 Task: Add Attachment from Google Drive to Card Card0000000071 in Board Board0000000018 in Workspace WS0000000006 in Trello. Add Cover Orange to Card Card0000000071 in Board Board0000000018 in Workspace WS0000000006 in Trello. Add "Add Label …" with "Title" Title0000000071 to Button Button0000000071 to Card Card0000000071 in Board Board0000000018 in Workspace WS0000000006 in Trello. Add Description DS0000000071 to Card Card0000000071 in Board Board0000000018 in Workspace WS0000000006 in Trello. Add Comment CM0000000071 to Card Card0000000071 in Board Board0000000018 in Workspace WS0000000006 in Trello
Action: Mouse moved to (661, 309)
Screenshot: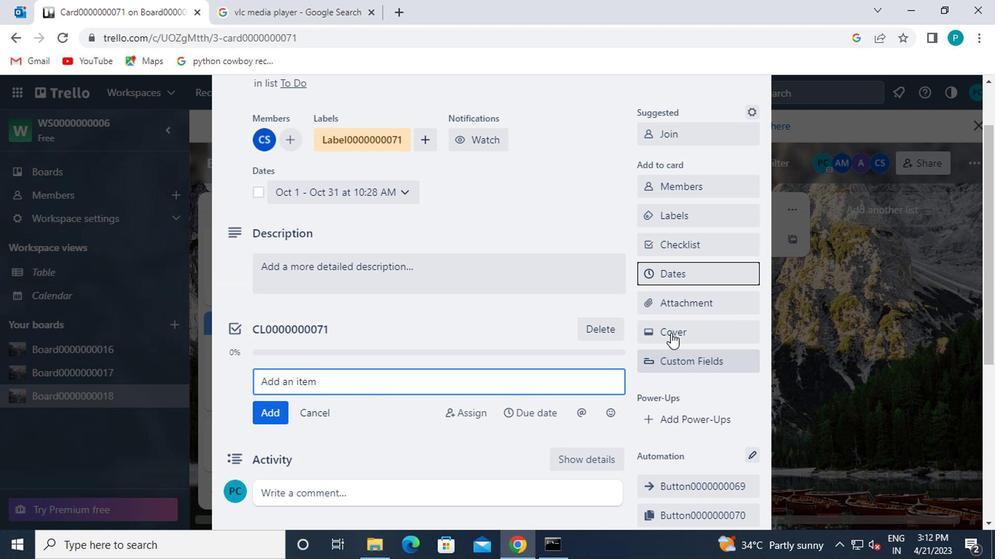 
Action: Mouse pressed left at (661, 309)
Screenshot: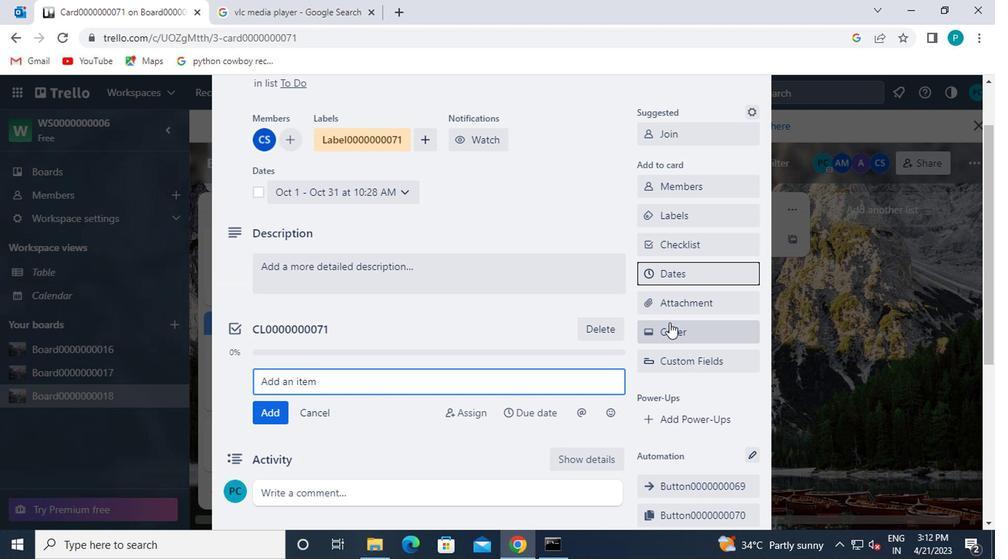 
Action: Mouse moved to (668, 209)
Screenshot: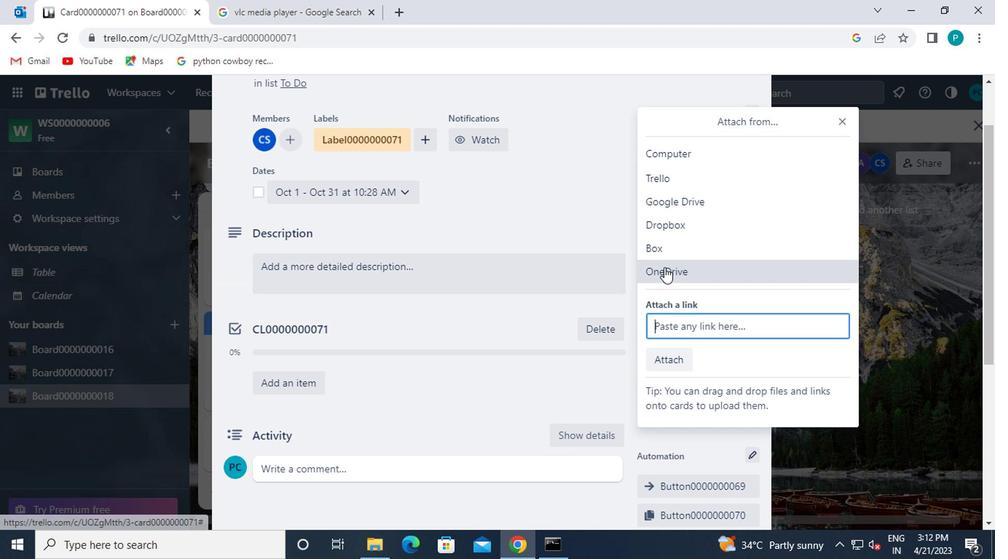 
Action: Mouse pressed left at (668, 209)
Screenshot: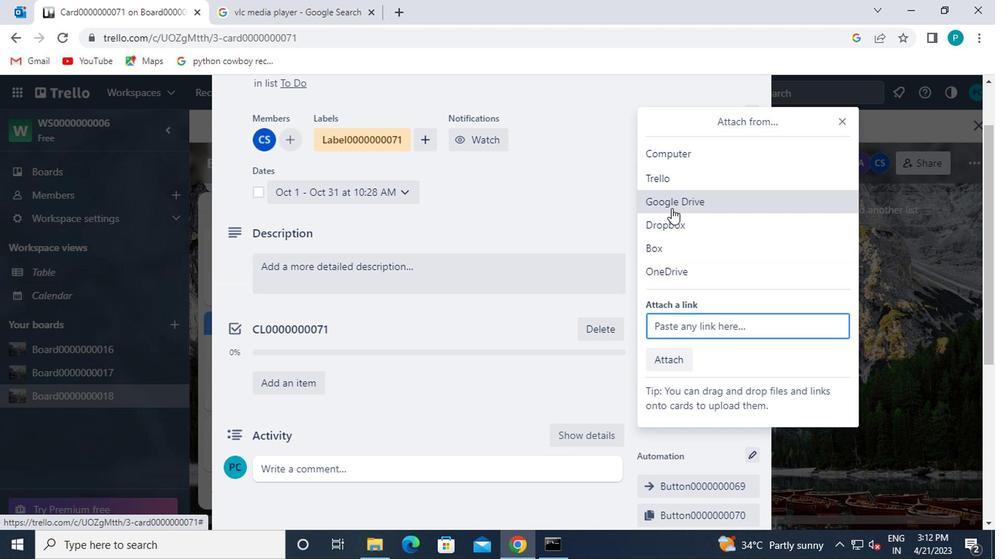 
Action: Mouse moved to (311, 352)
Screenshot: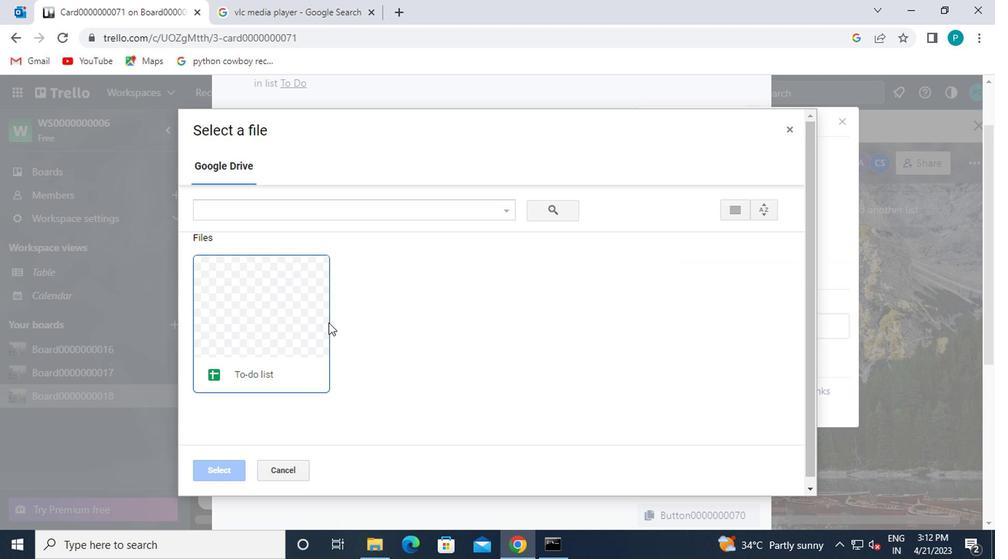 
Action: Mouse pressed left at (311, 352)
Screenshot: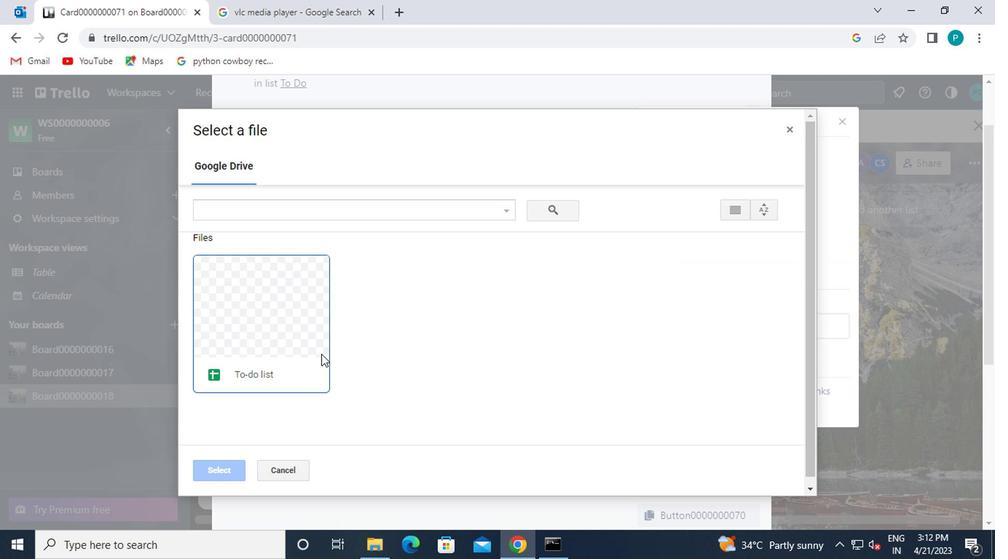 
Action: Mouse moved to (221, 476)
Screenshot: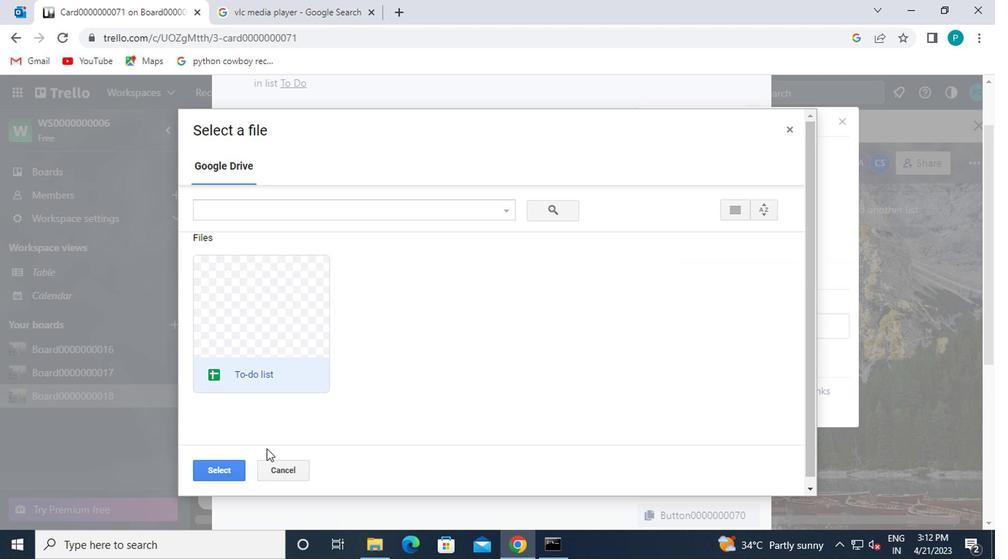 
Action: Mouse pressed left at (221, 476)
Screenshot: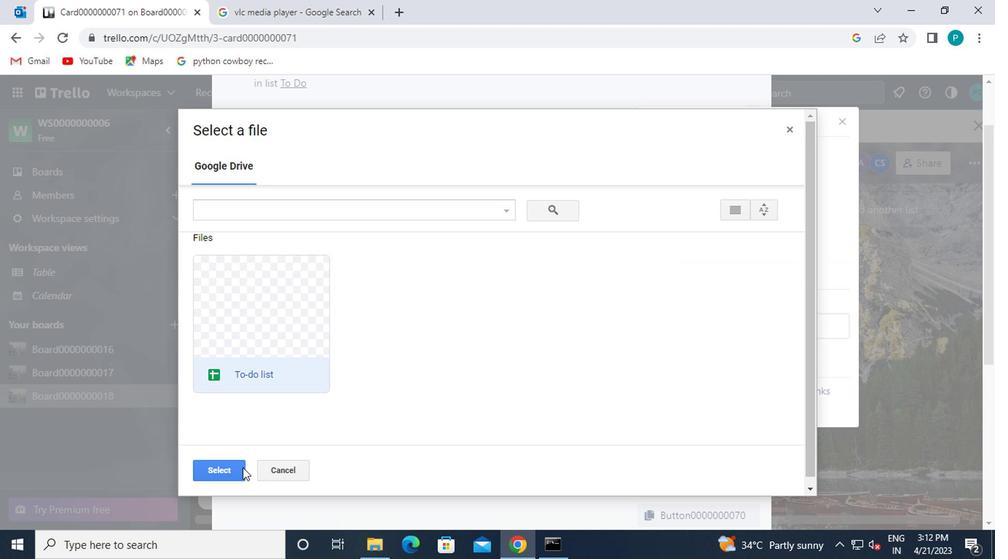 
Action: Mouse moved to (722, 327)
Screenshot: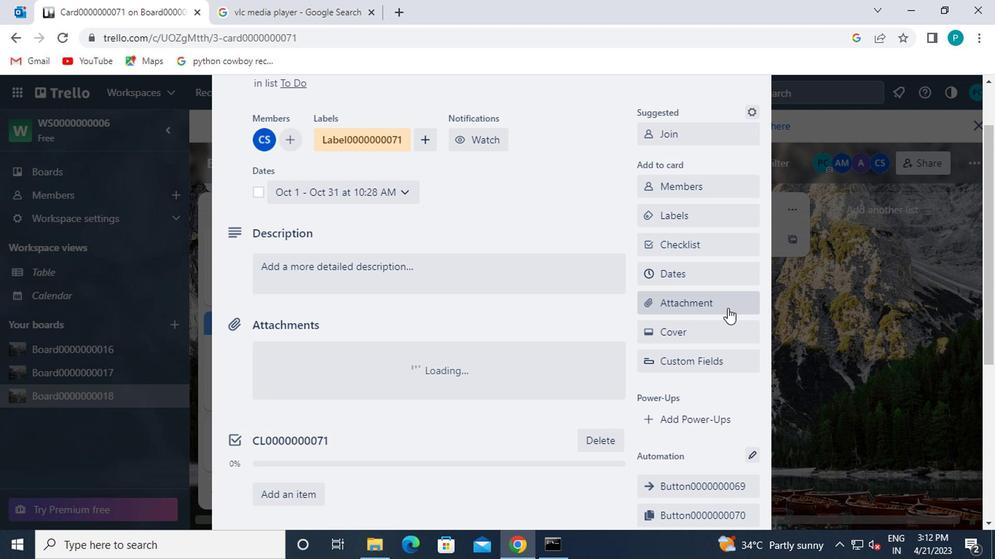 
Action: Mouse pressed left at (722, 327)
Screenshot: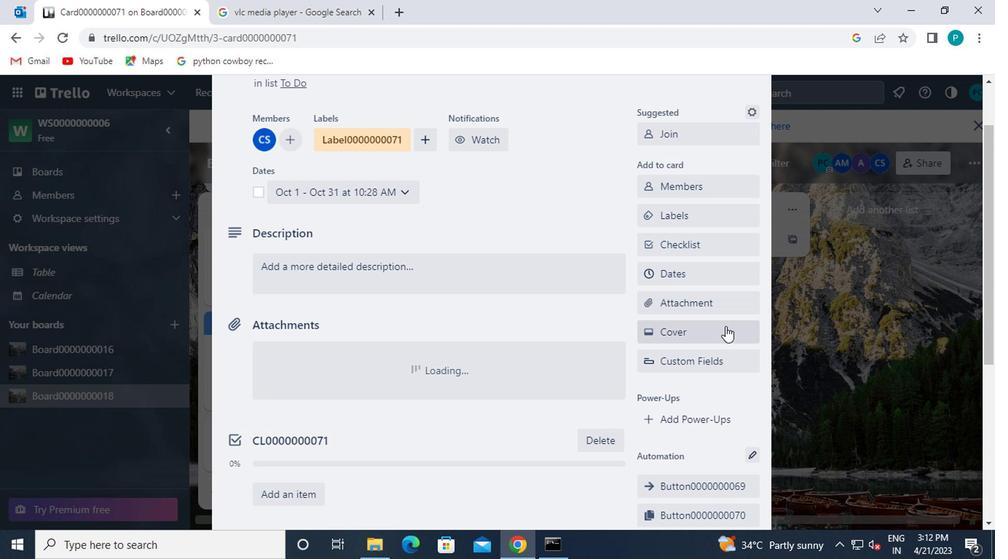 
Action: Mouse moved to (735, 252)
Screenshot: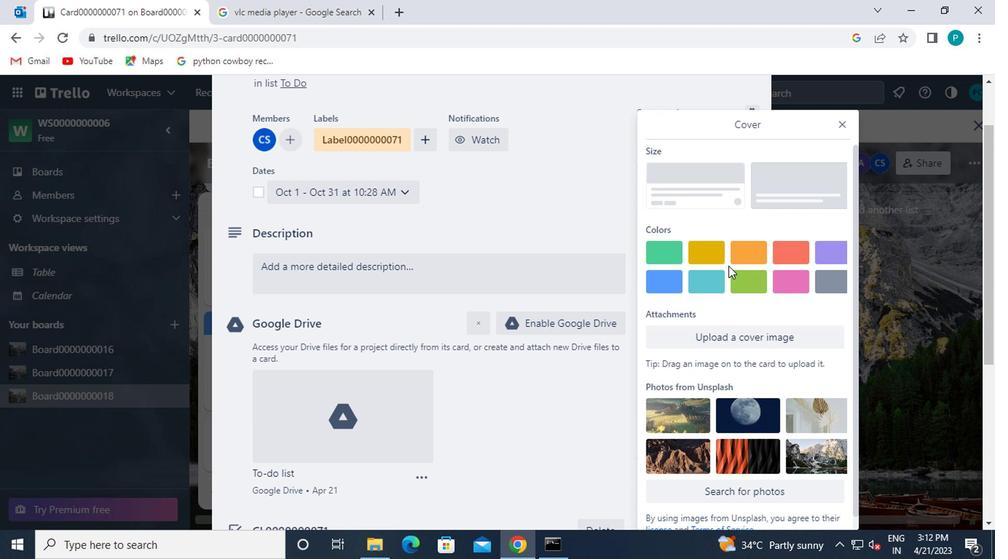 
Action: Mouse pressed left at (735, 252)
Screenshot: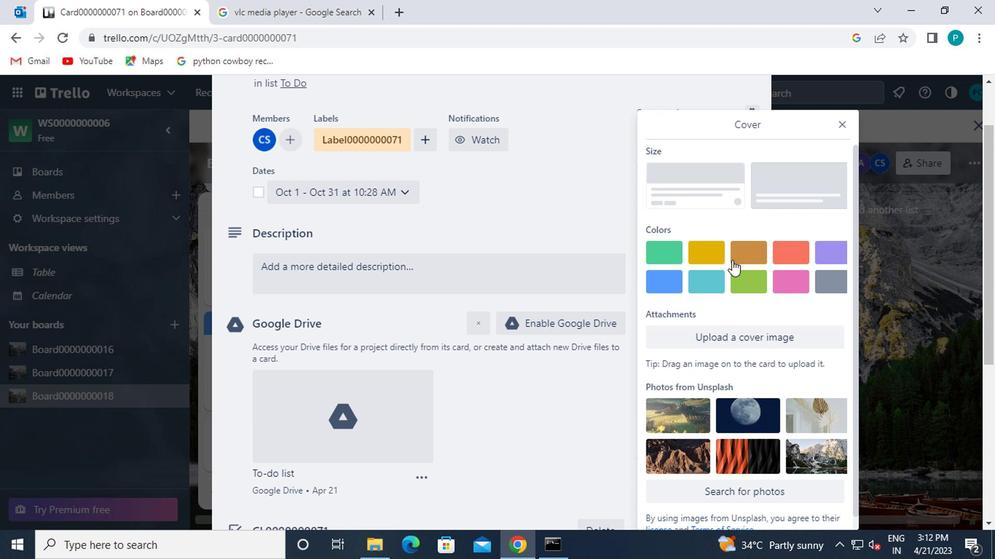 
Action: Mouse moved to (831, 122)
Screenshot: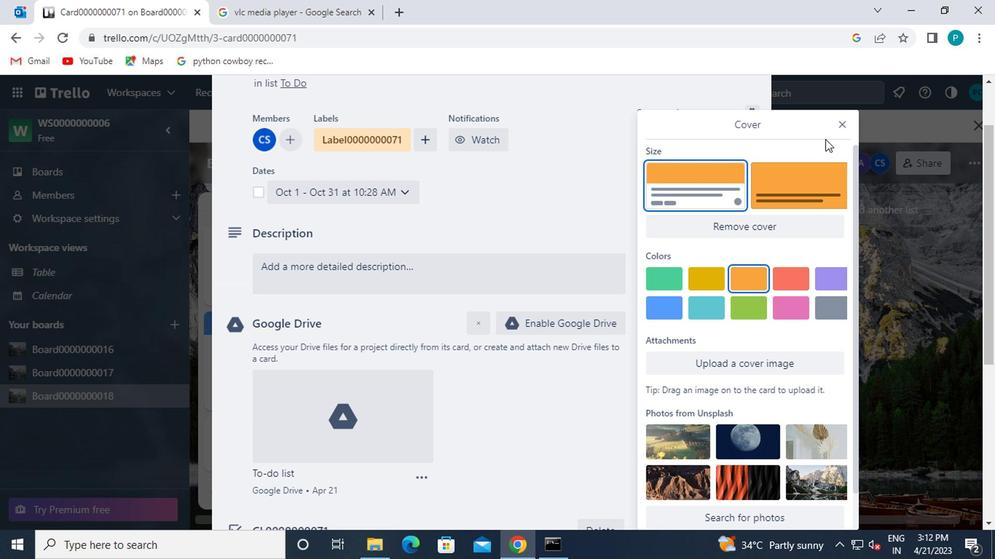
Action: Mouse pressed left at (831, 122)
Screenshot: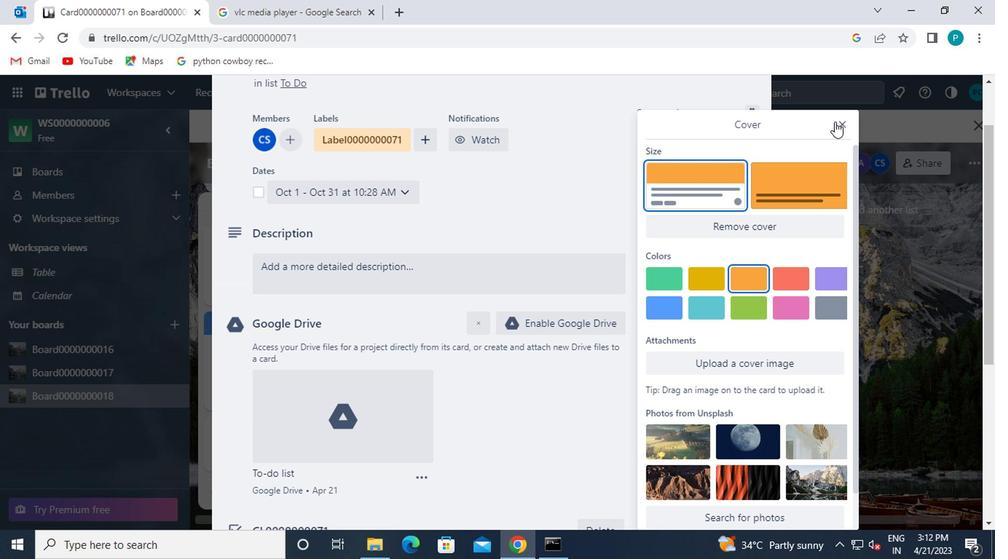 
Action: Mouse moved to (585, 385)
Screenshot: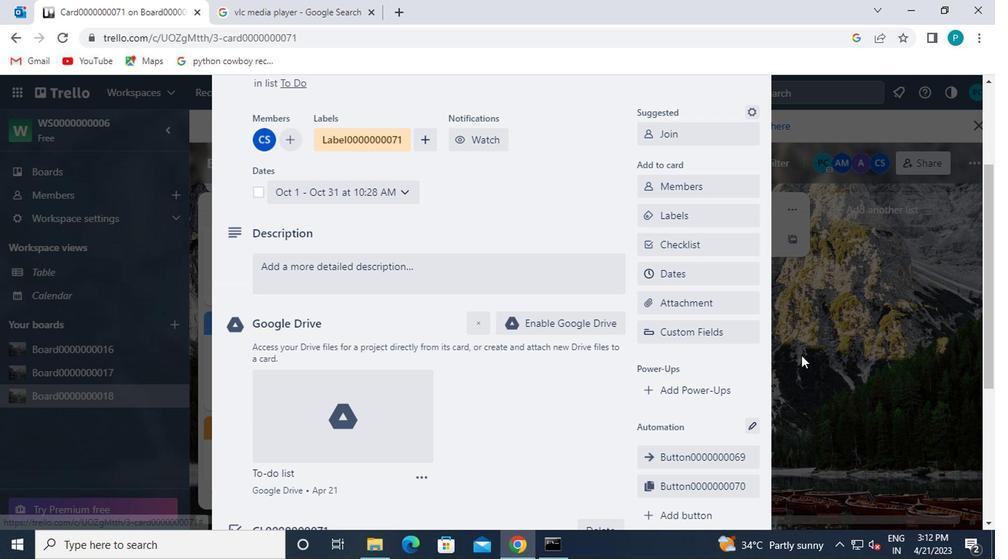
Action: Mouse scrolled (585, 384) with delta (0, -1)
Screenshot: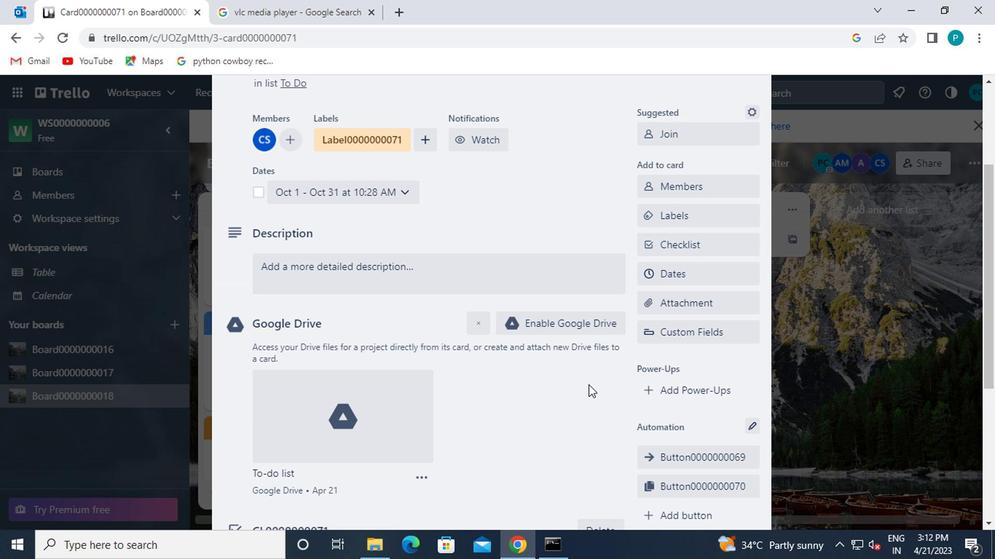 
Action: Mouse moved to (666, 442)
Screenshot: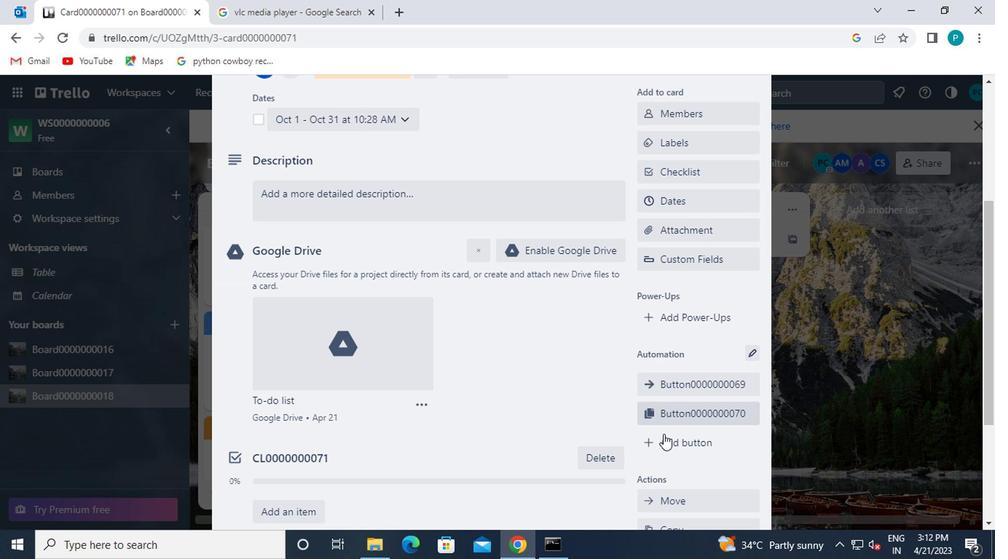 
Action: Mouse pressed left at (666, 442)
Screenshot: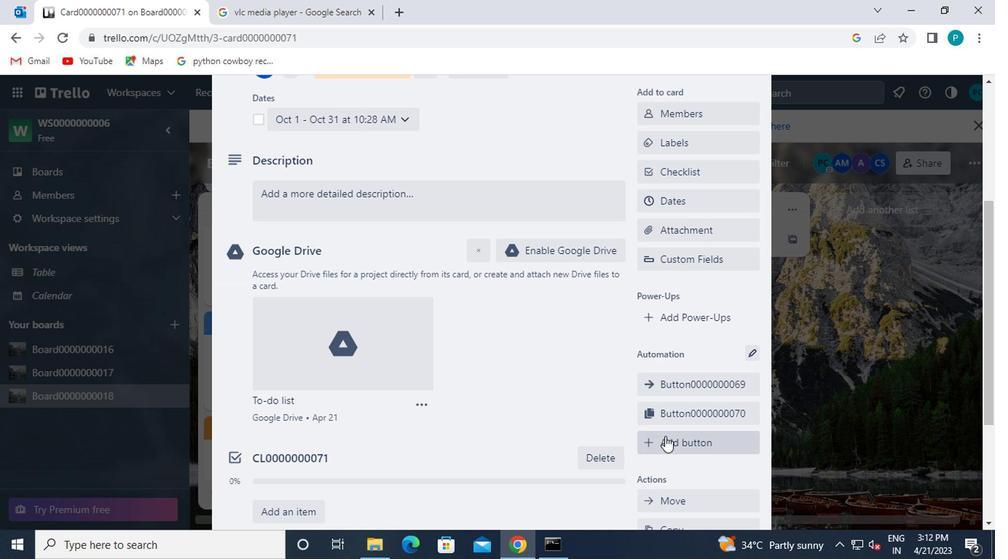
Action: Mouse moved to (680, 248)
Screenshot: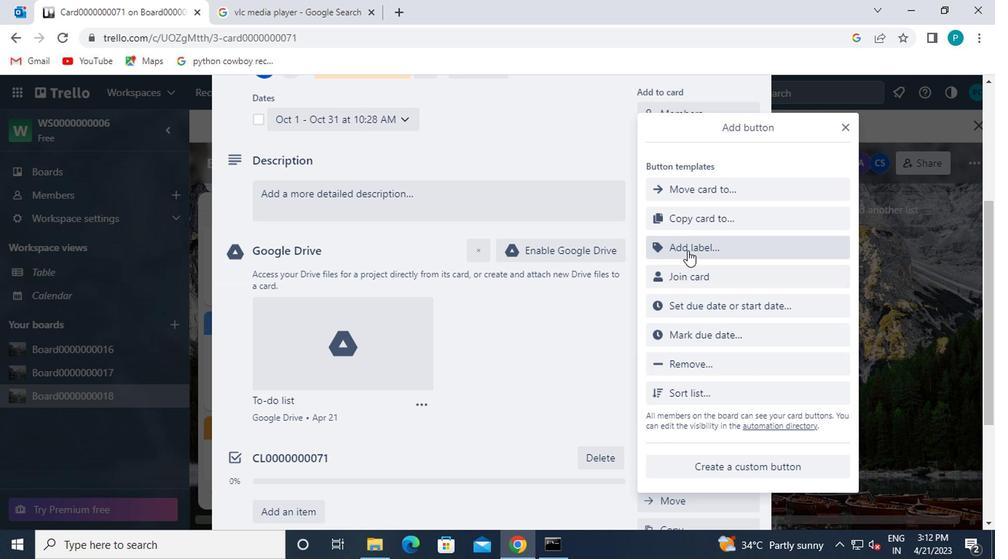 
Action: Mouse pressed left at (680, 248)
Screenshot: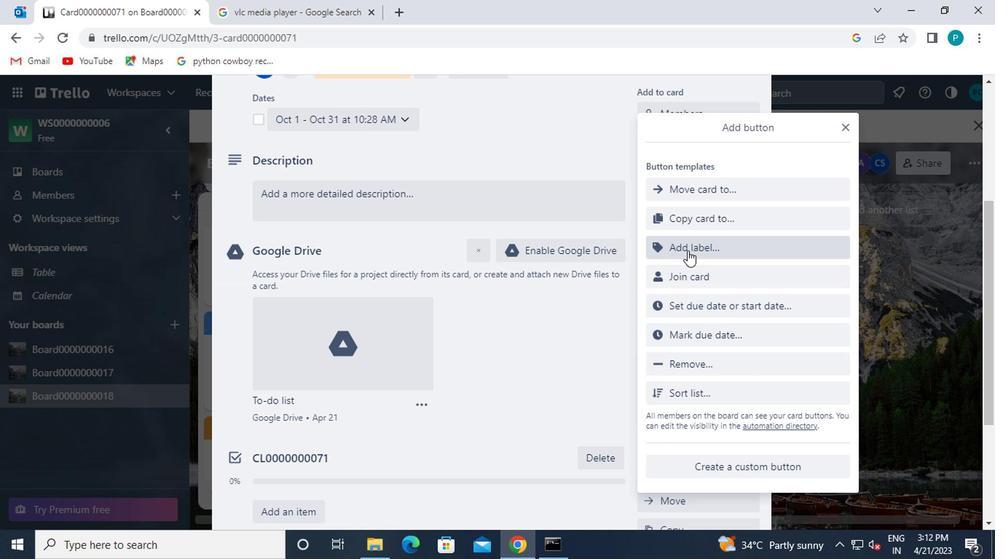 
Action: Mouse moved to (697, 219)
Screenshot: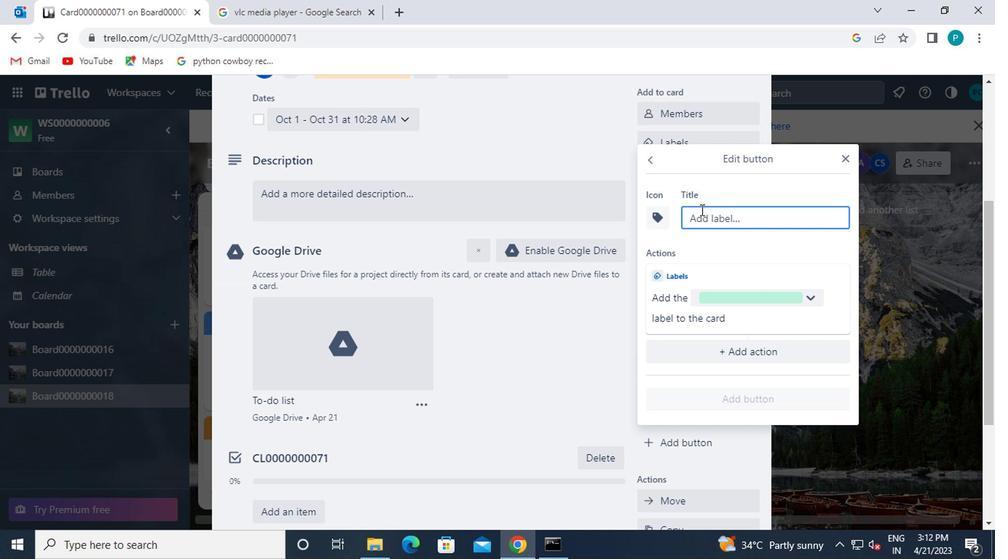 
Action: Mouse pressed left at (697, 219)
Screenshot: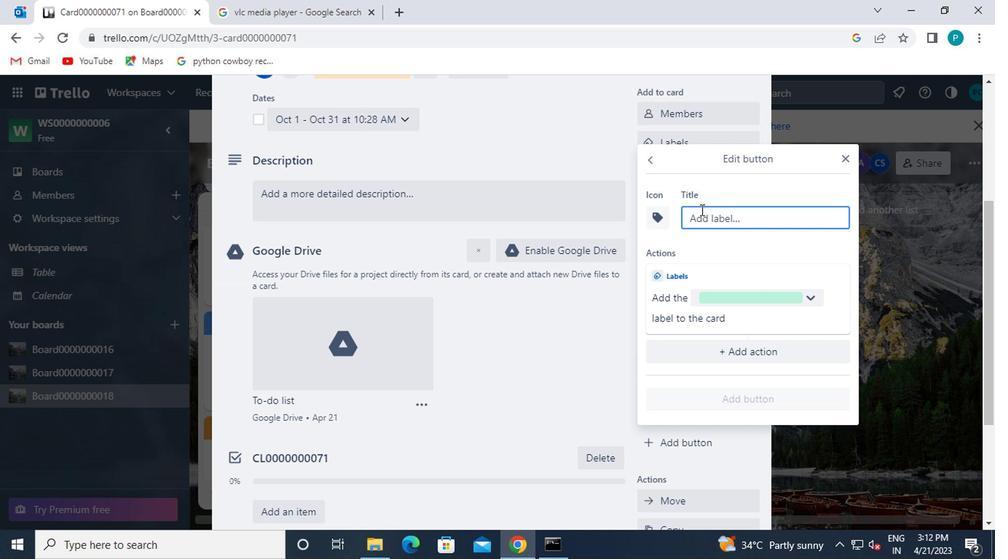 
Action: Key pressed t<Key.caps_lock>itle0000000071
Screenshot: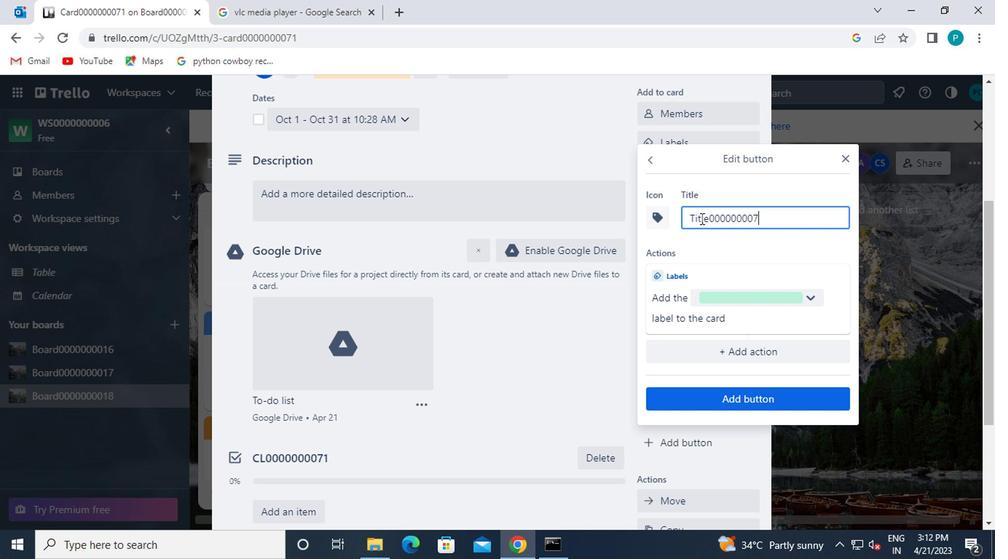 
Action: Mouse moved to (725, 398)
Screenshot: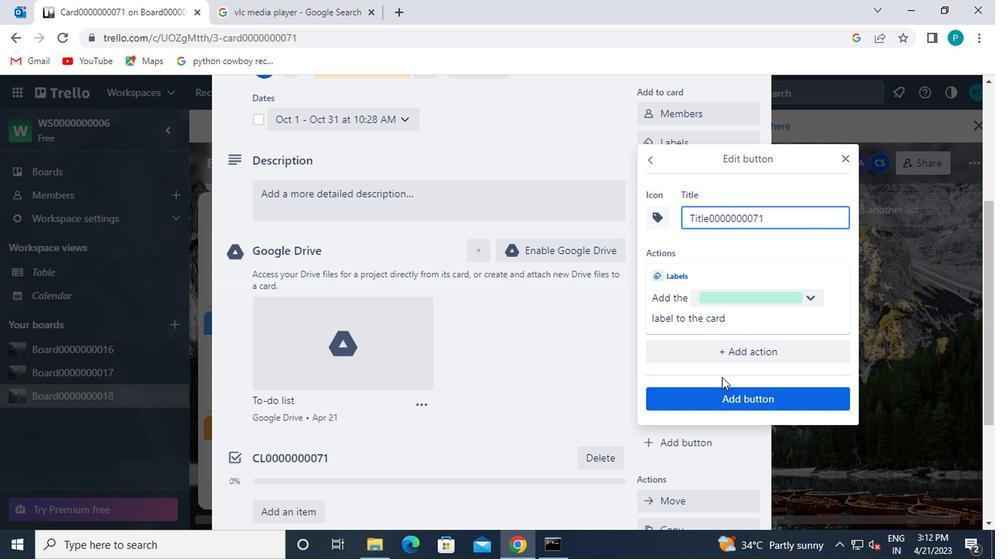 
Action: Mouse pressed left at (725, 398)
Screenshot: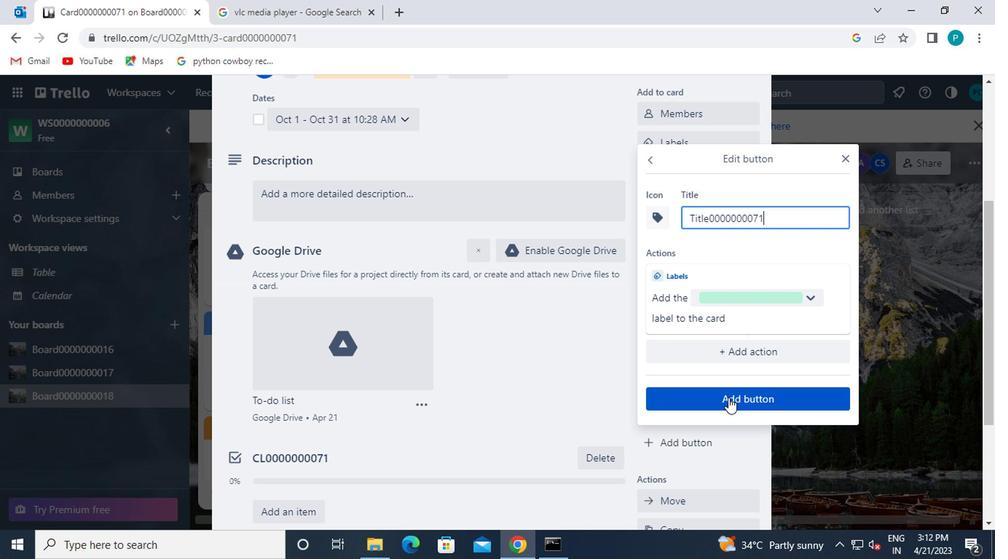 
Action: Mouse moved to (385, 209)
Screenshot: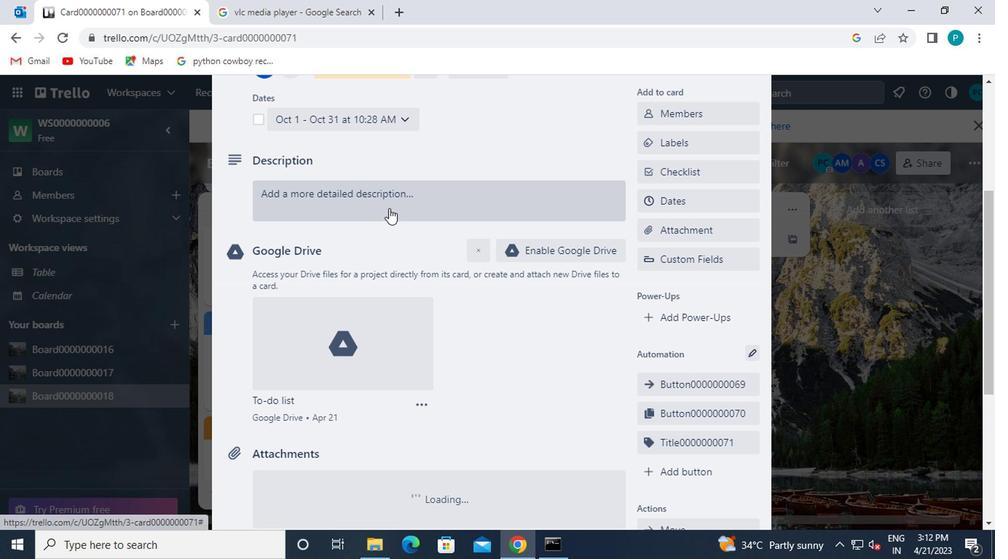 
Action: Mouse pressed left at (385, 209)
Screenshot: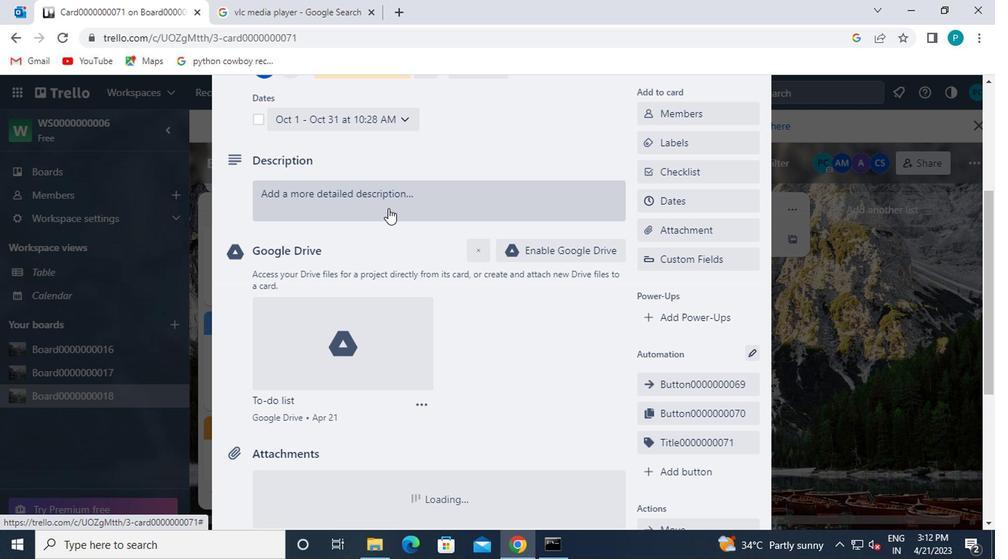
Action: Mouse moved to (492, 151)
Screenshot: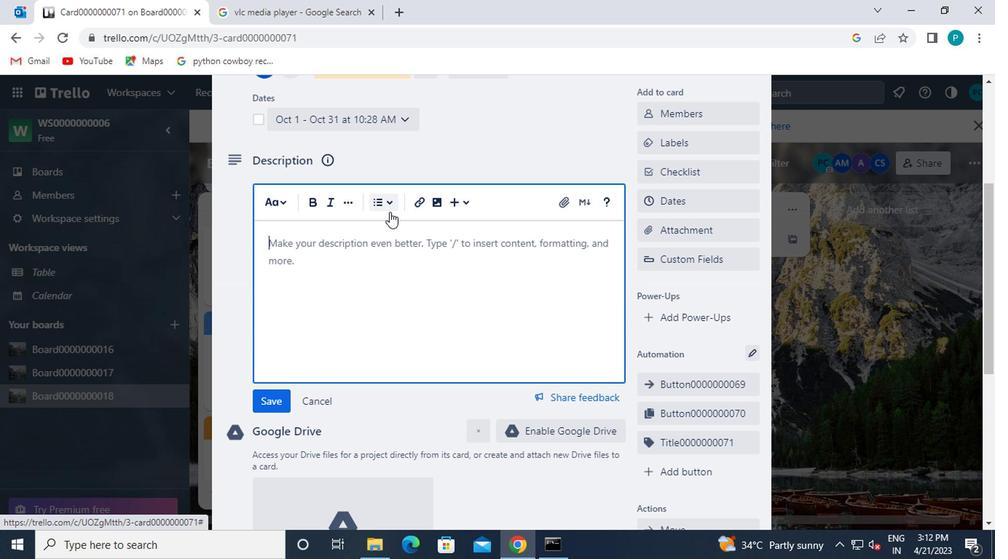 
Action: Key pressed <Key.caps_lock>ds0000000071
Screenshot: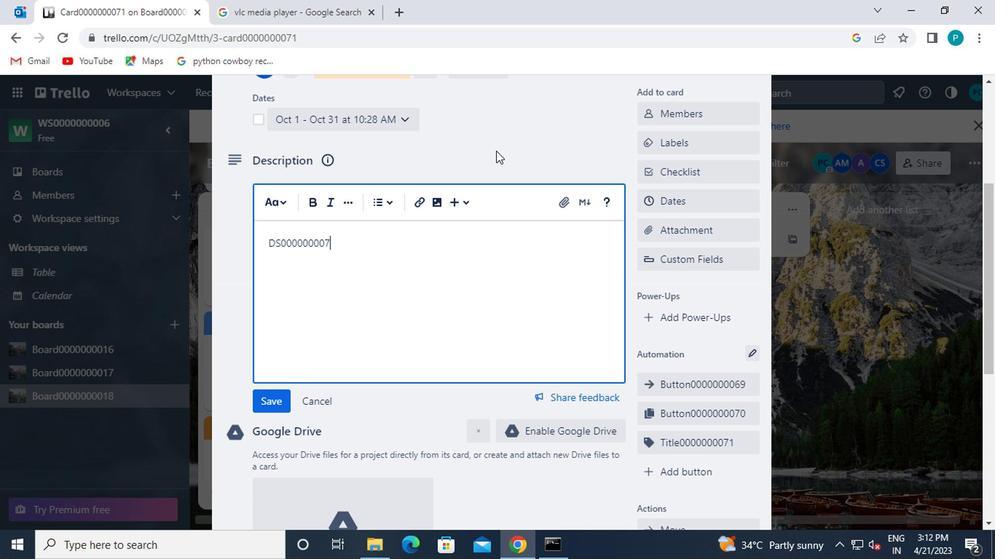 
Action: Mouse moved to (281, 389)
Screenshot: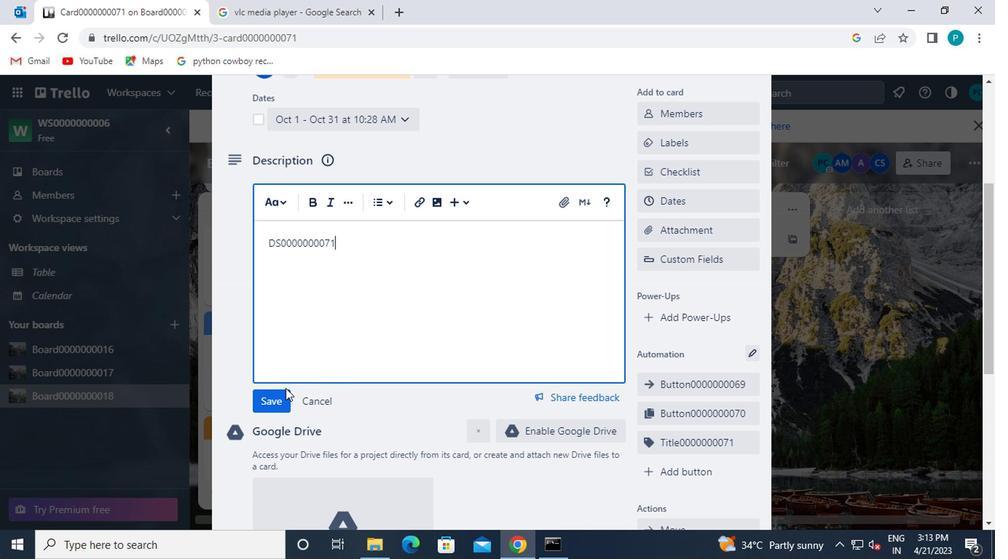 
Action: Mouse pressed left at (281, 389)
Screenshot: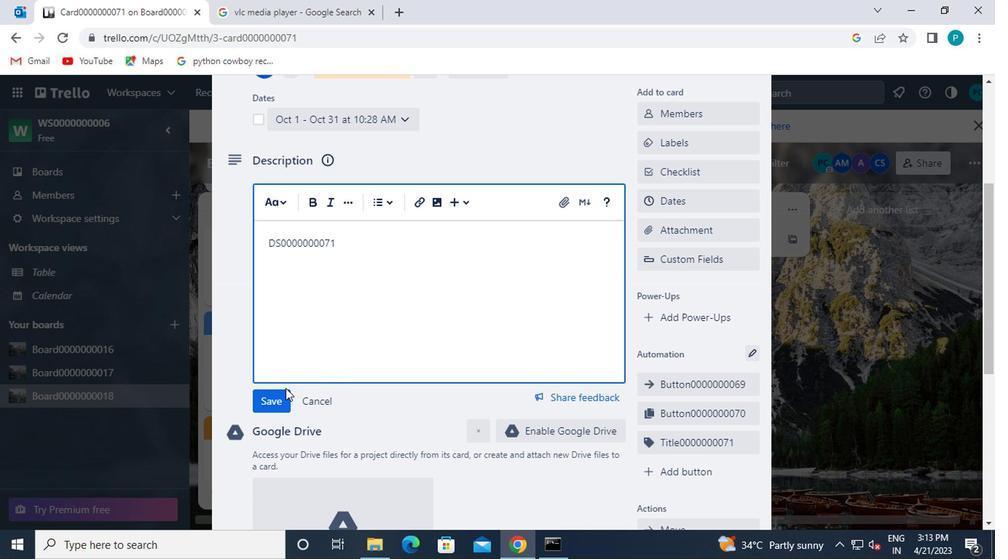
Action: Mouse moved to (275, 404)
Screenshot: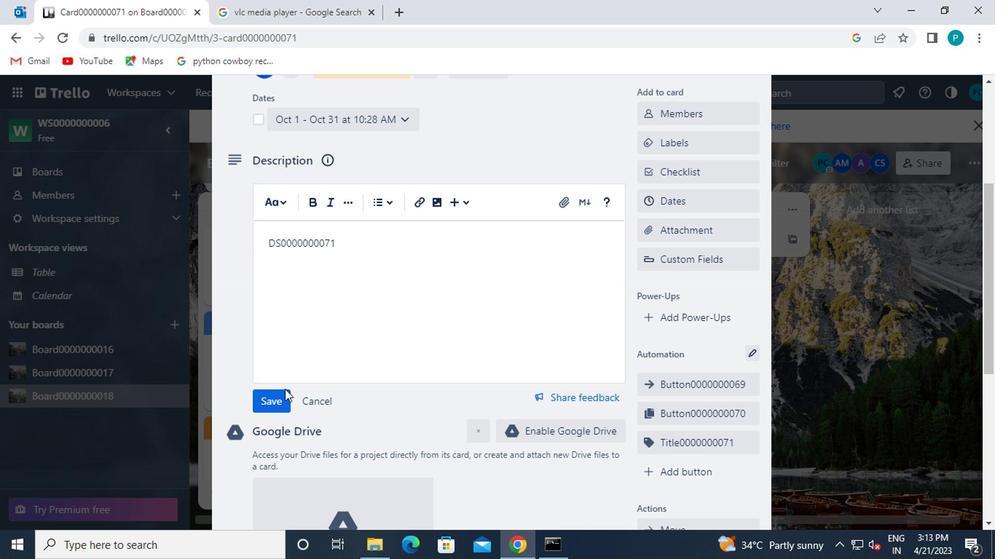 
Action: Mouse pressed left at (275, 404)
Screenshot: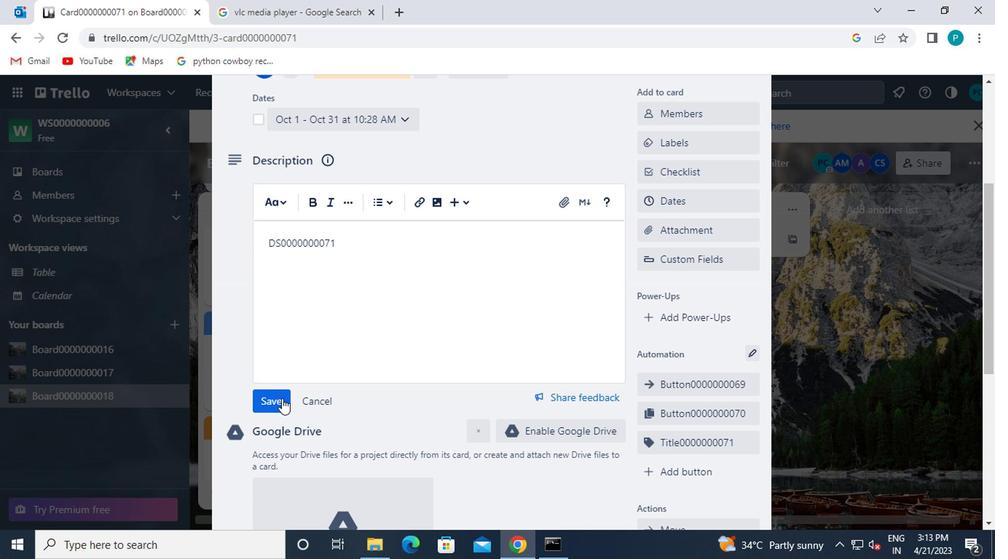 
Action: Mouse moved to (284, 403)
Screenshot: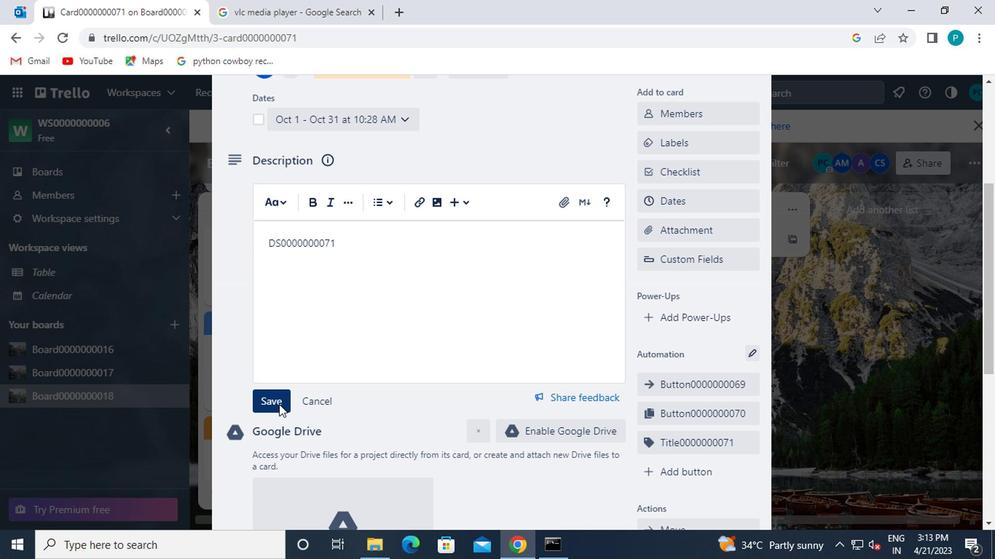 
Action: Mouse scrolled (284, 402) with delta (0, -1)
Screenshot: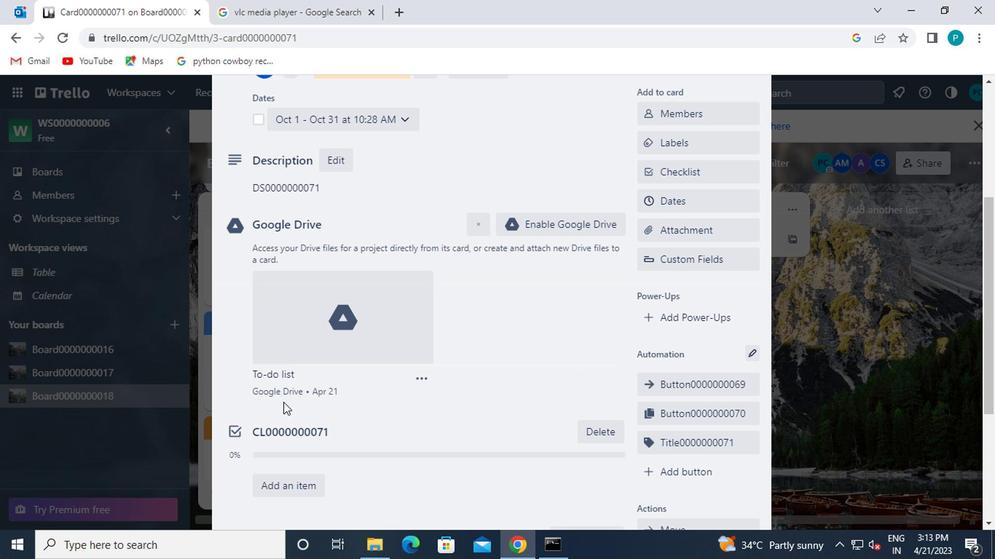 
Action: Mouse scrolled (284, 402) with delta (0, -1)
Screenshot: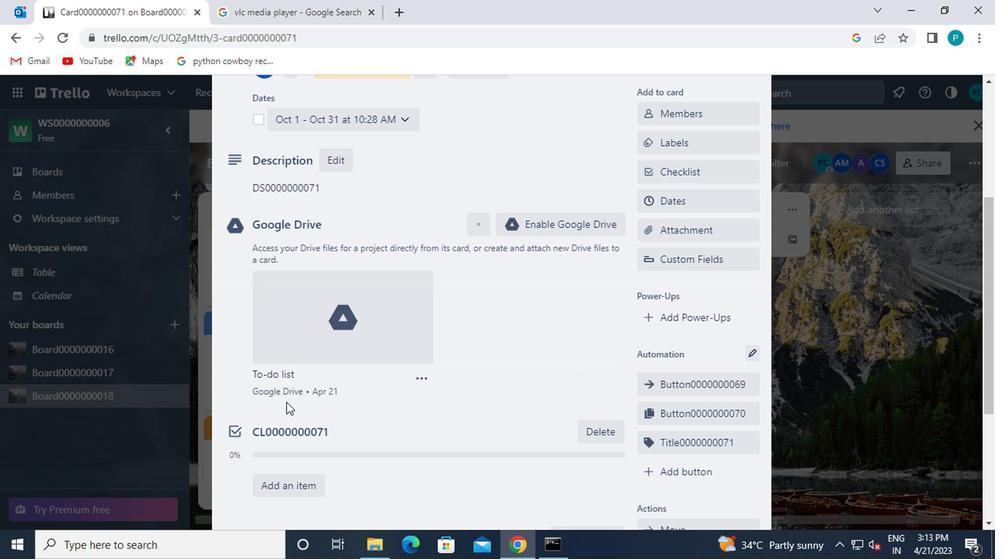 
Action: Mouse moved to (293, 427)
Screenshot: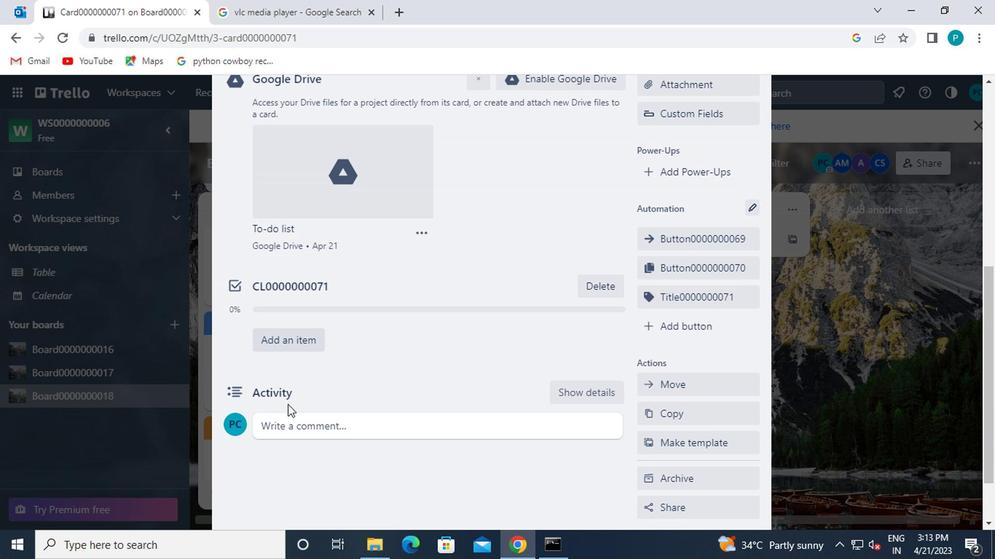 
Action: Mouse pressed left at (293, 427)
Screenshot: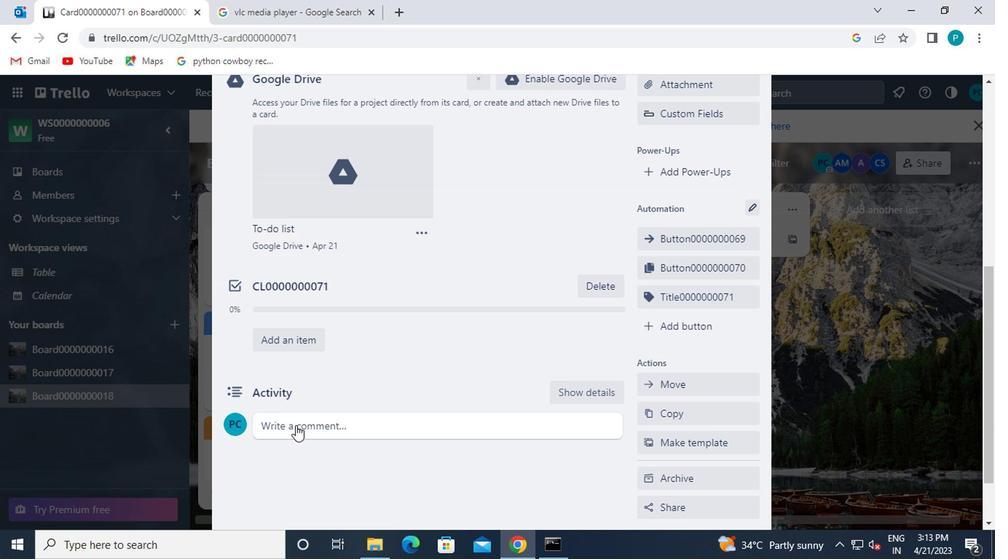
Action: Mouse moved to (366, 393)
Screenshot: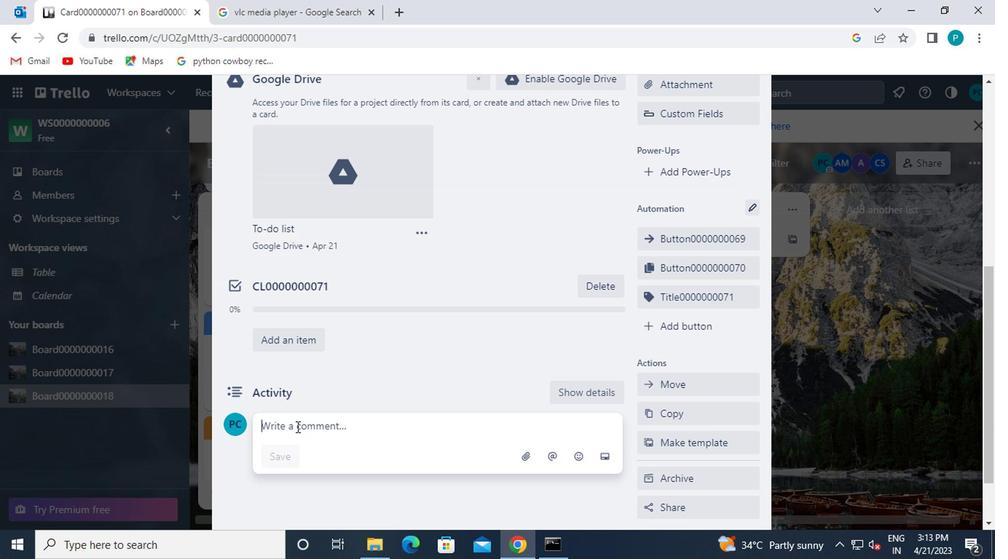 
Action: Key pressed cm0000000071
Screenshot: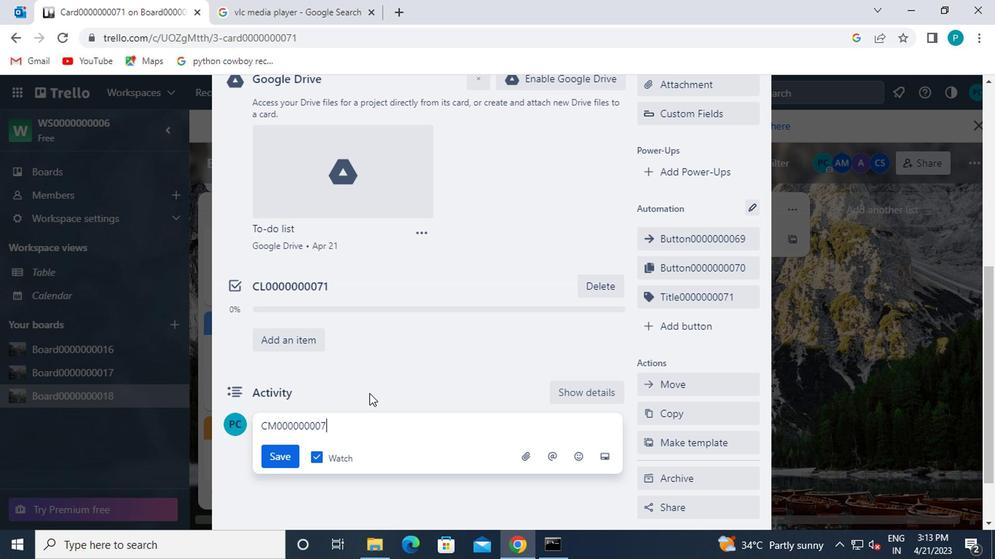 
Action: Mouse moved to (268, 461)
Screenshot: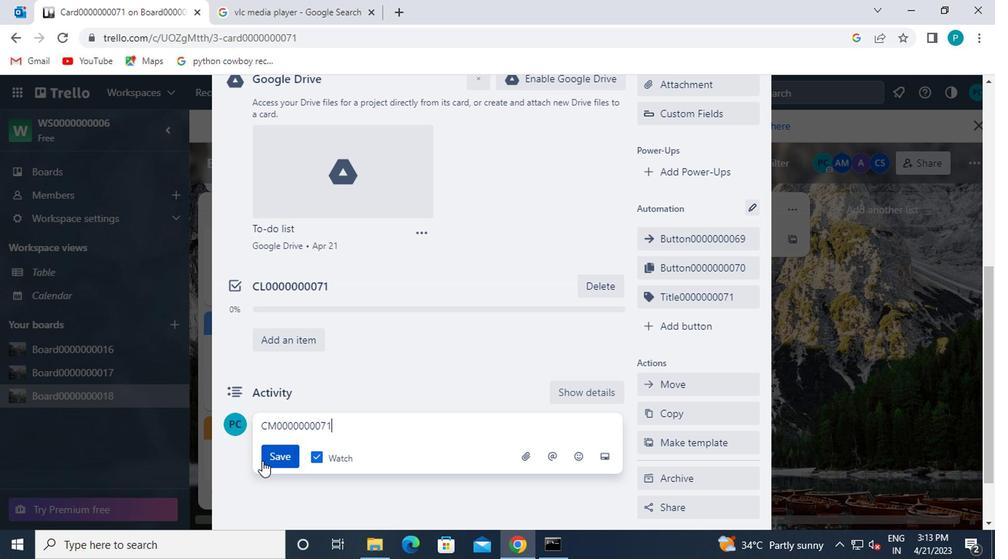 
Action: Mouse pressed left at (268, 461)
Screenshot: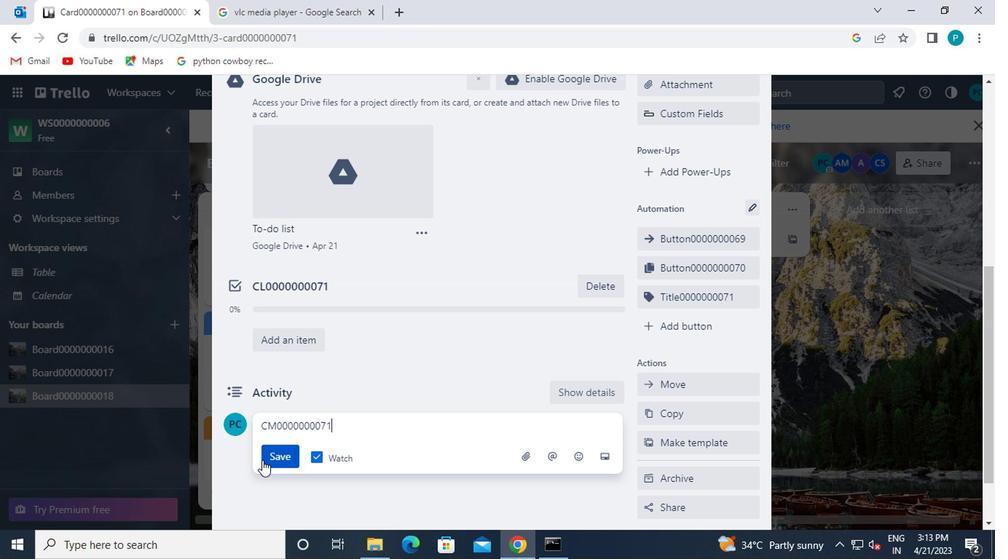 
Action: Mouse moved to (317, 472)
Screenshot: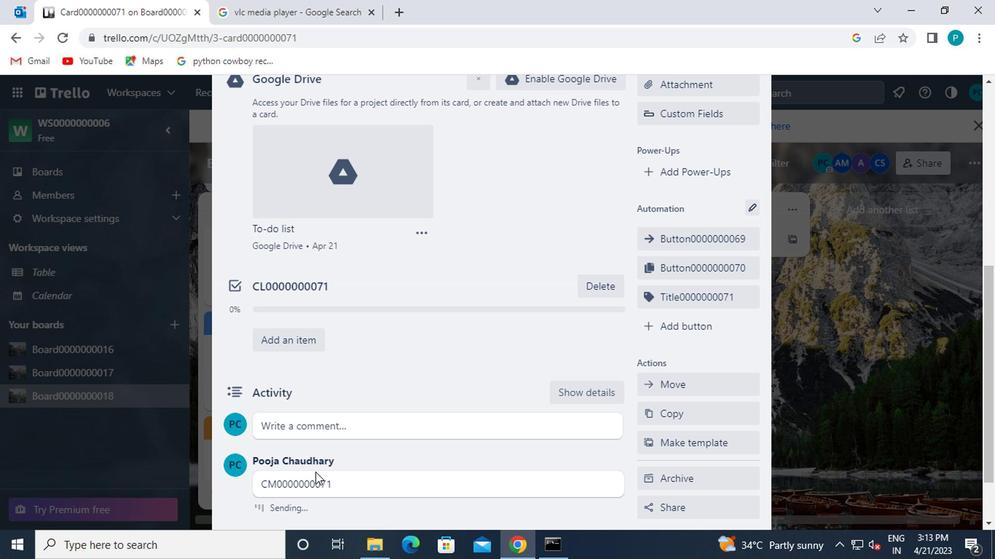 
Action: Mouse scrolled (317, 473) with delta (0, 0)
Screenshot: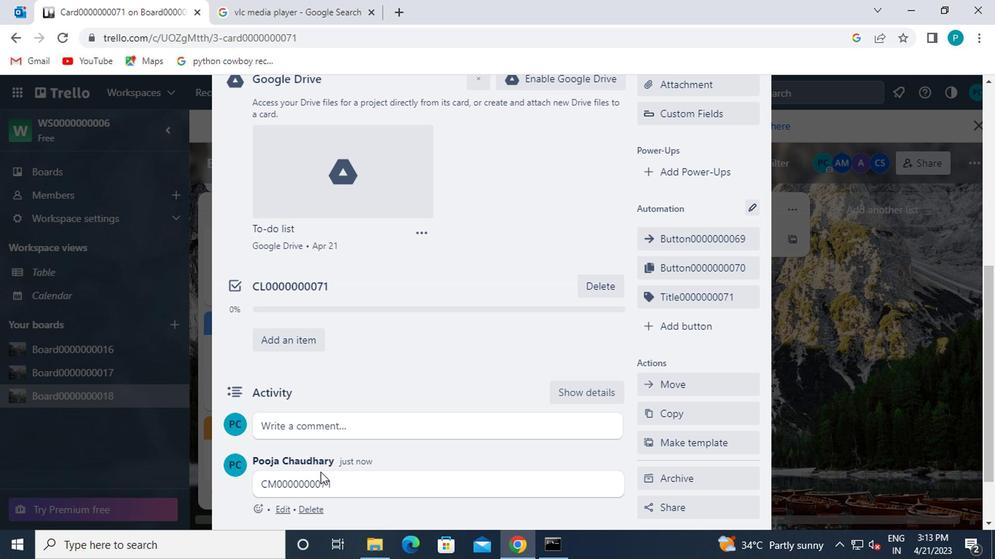 
